 Task: Set and save the "Room width" of the Audio Spatializer to 1.00.
Action: Mouse moved to (100, 14)
Screenshot: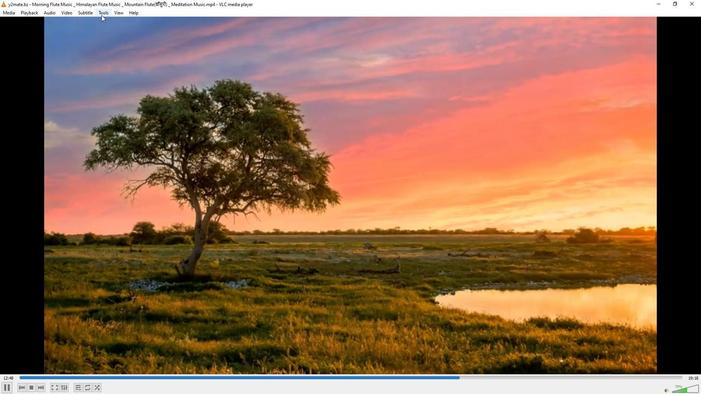 
Action: Mouse pressed left at (100, 14)
Screenshot: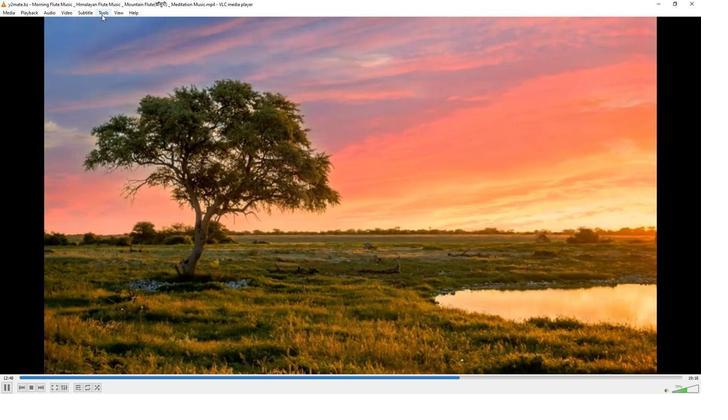 
Action: Mouse moved to (131, 101)
Screenshot: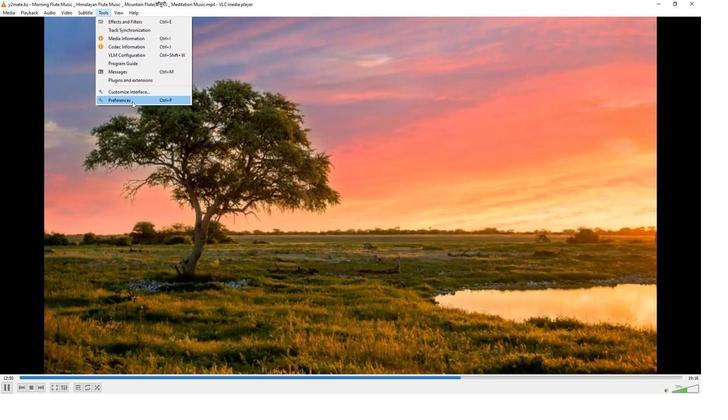 
Action: Mouse pressed left at (131, 101)
Screenshot: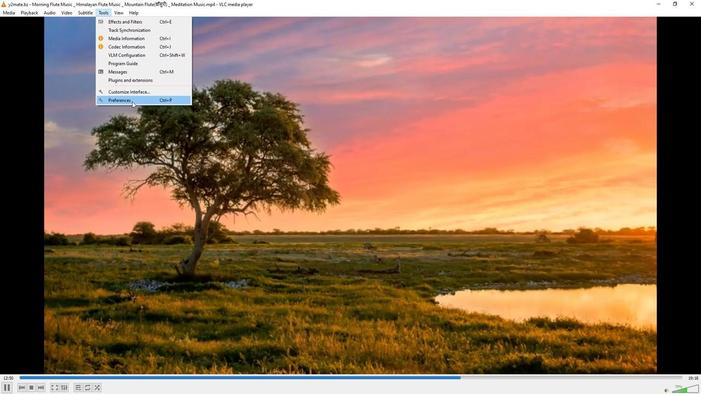 
Action: Mouse moved to (229, 323)
Screenshot: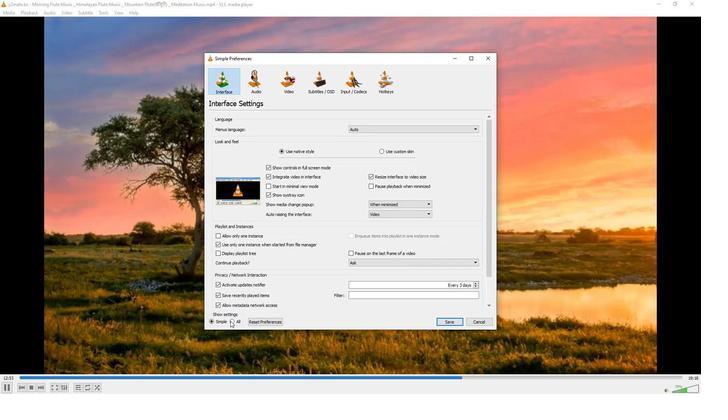 
Action: Mouse pressed left at (229, 323)
Screenshot: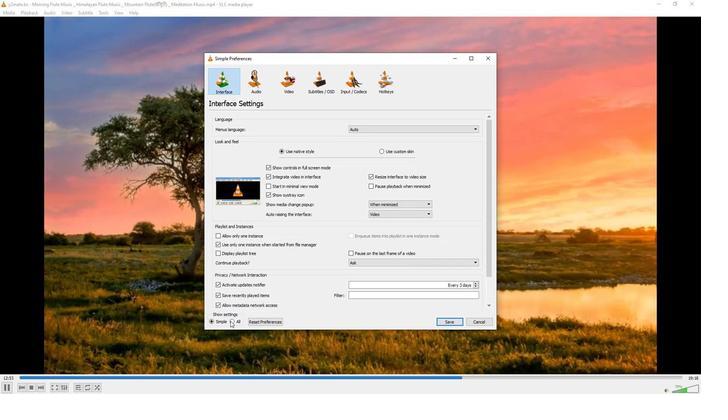 
Action: Mouse moved to (222, 160)
Screenshot: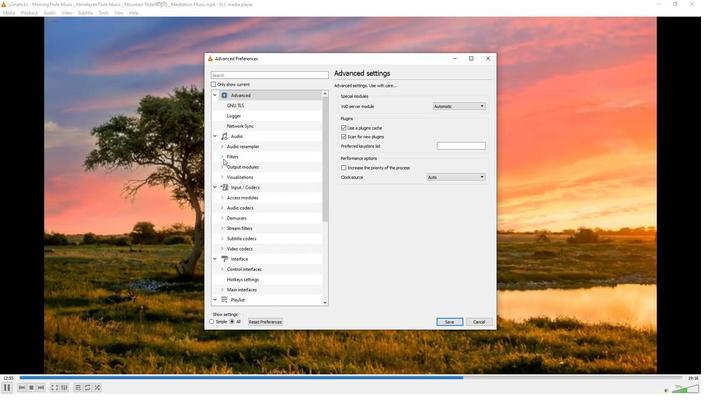 
Action: Mouse pressed left at (222, 160)
Screenshot: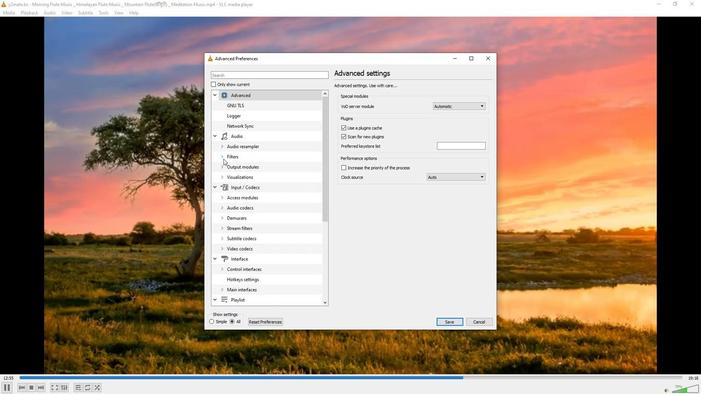 
Action: Mouse moved to (236, 291)
Screenshot: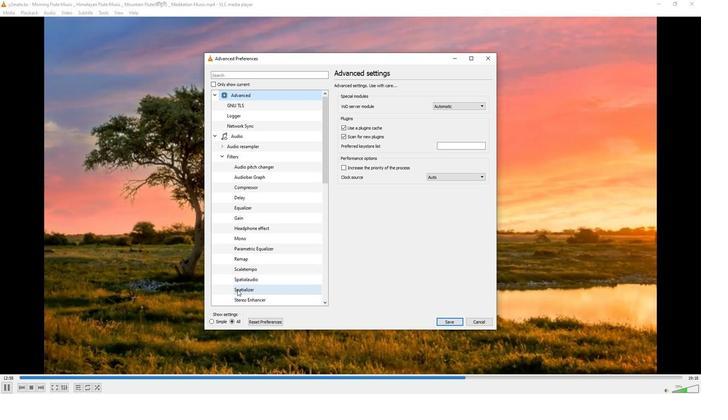 
Action: Mouse pressed left at (236, 291)
Screenshot: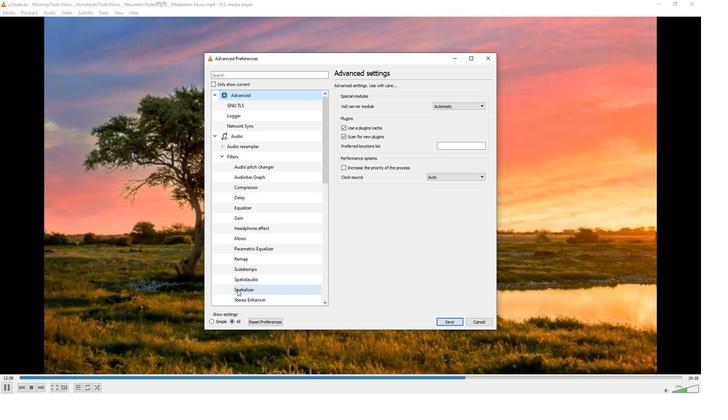 
Action: Mouse moved to (484, 106)
Screenshot: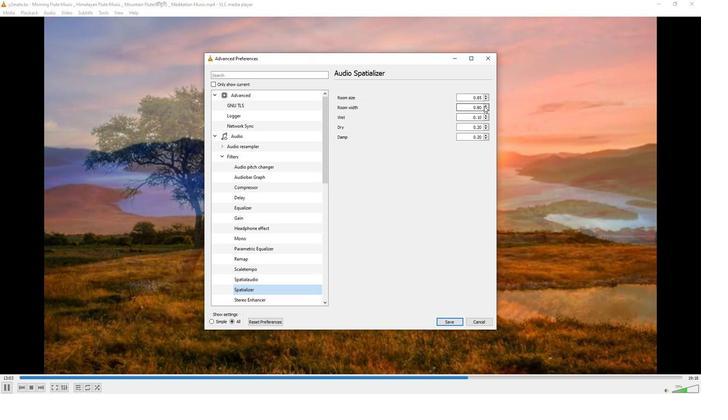 
Action: Mouse pressed left at (484, 106)
Screenshot: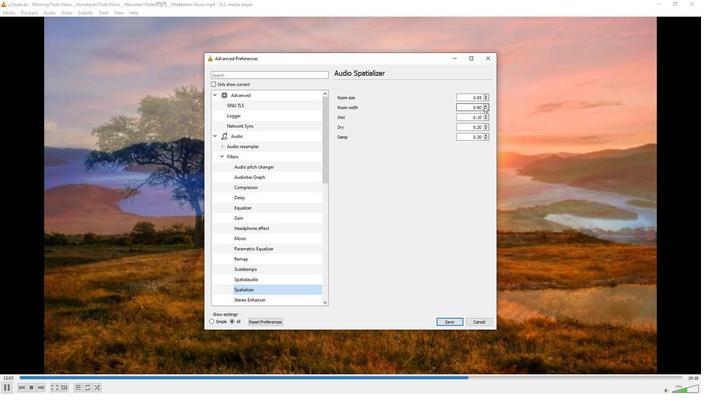 
Action: Mouse moved to (485, 105)
Screenshot: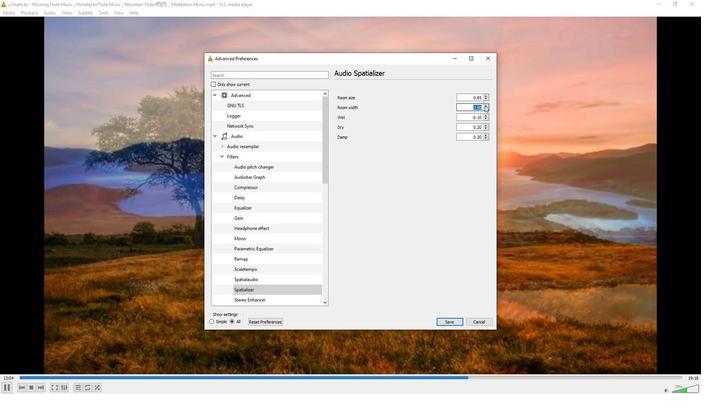 
Action: Mouse pressed left at (485, 105)
Screenshot: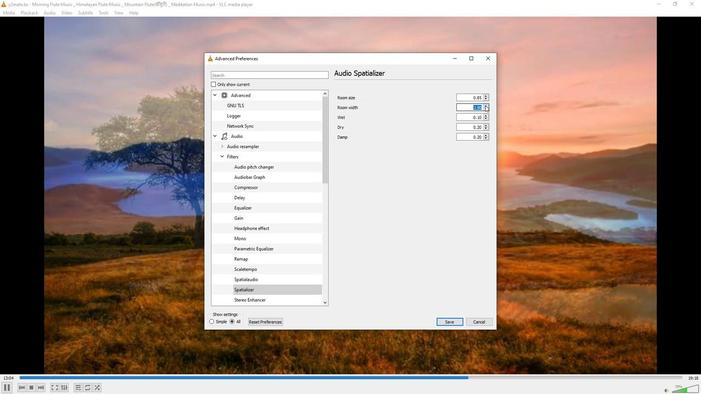 
Action: Mouse moved to (470, 167)
Screenshot: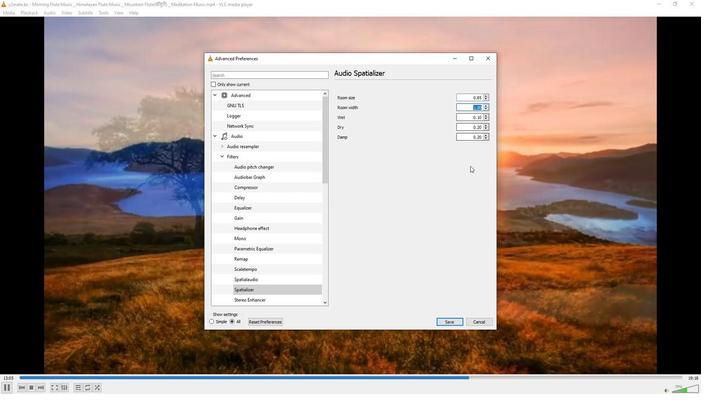 
Action: Mouse pressed left at (470, 167)
Screenshot: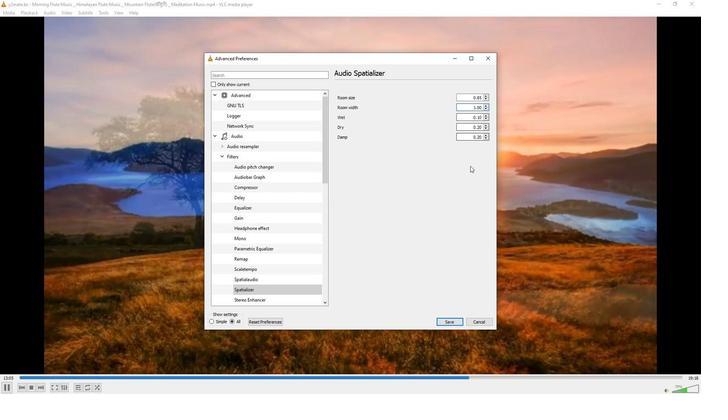 
Action: Mouse moved to (440, 322)
Screenshot: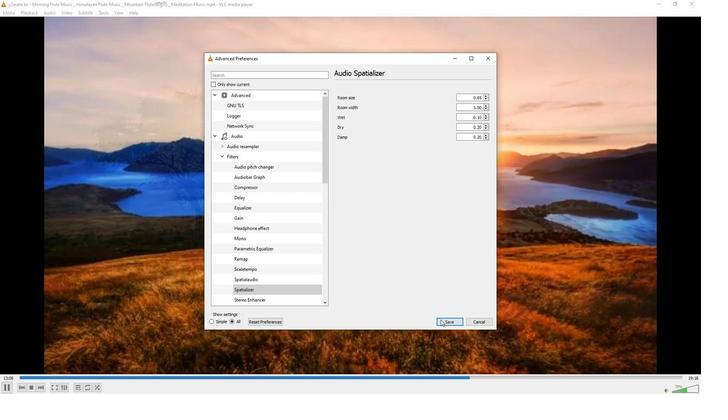 
Action: Mouse pressed left at (440, 322)
Screenshot: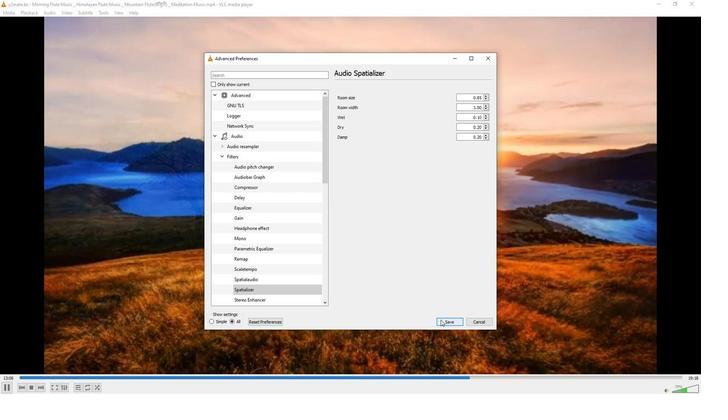 
Action: Mouse moved to (439, 318)
Screenshot: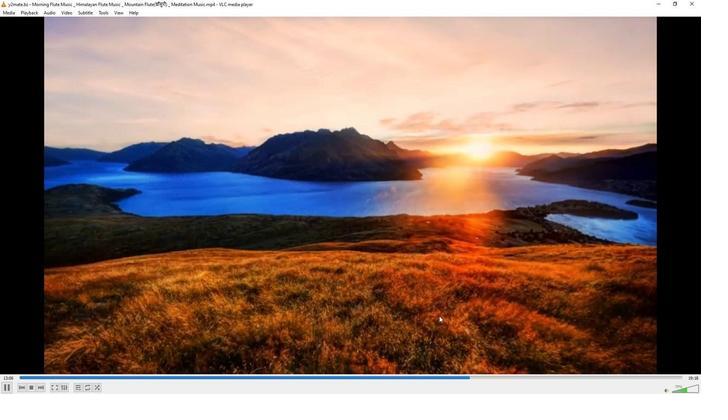
